 Task: Add Badger Balm Belly Butter to the cart.
Action: Mouse moved to (735, 240)
Screenshot: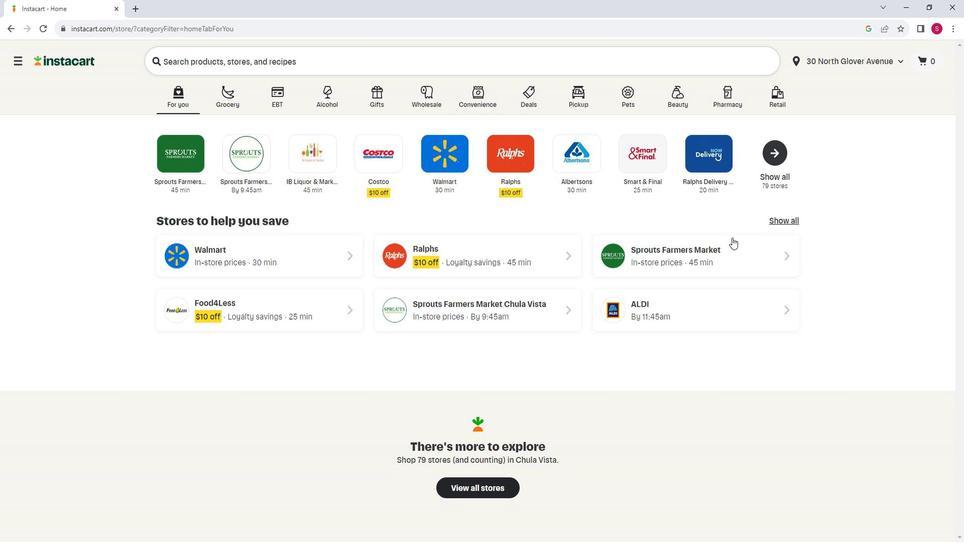 
Action: Mouse pressed left at (735, 240)
Screenshot: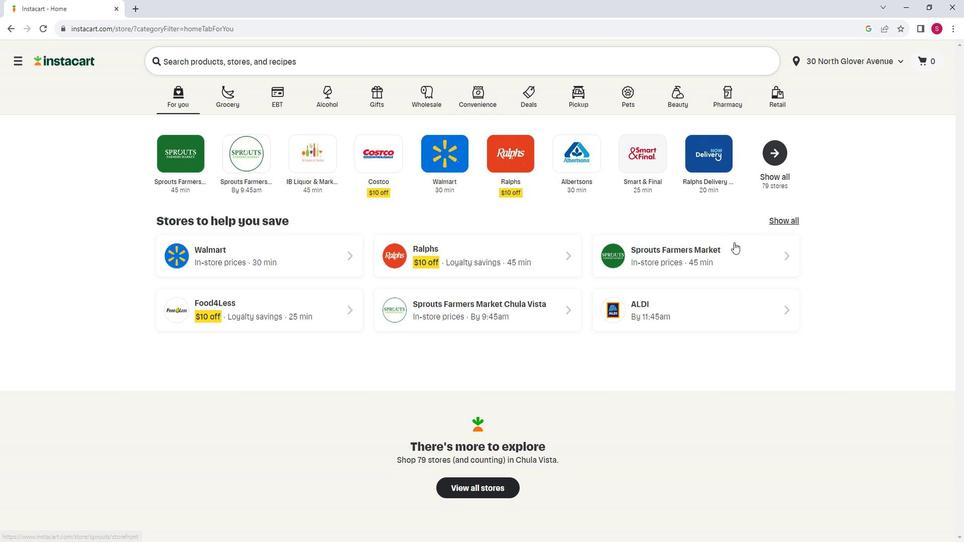 
Action: Mouse moved to (33, 351)
Screenshot: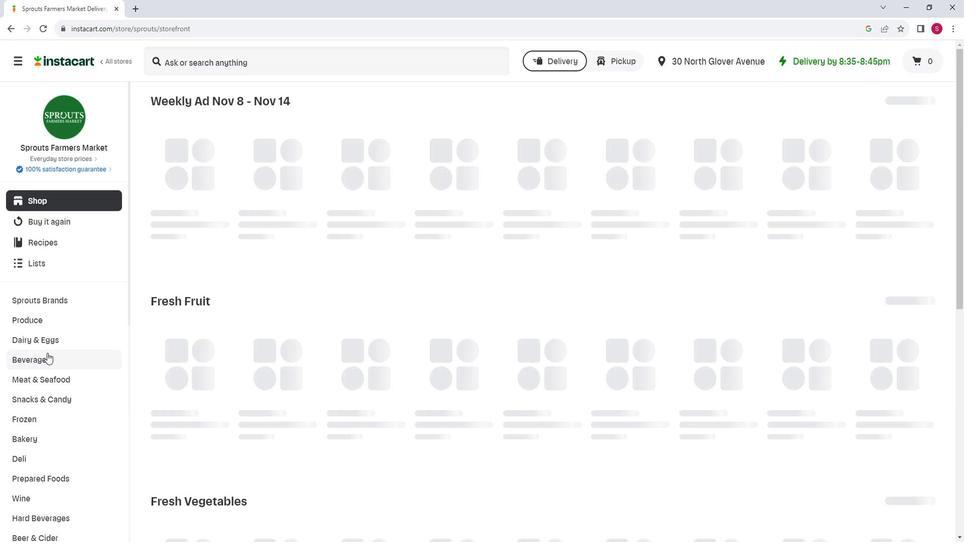 
Action: Mouse scrolled (33, 350) with delta (0, 0)
Screenshot: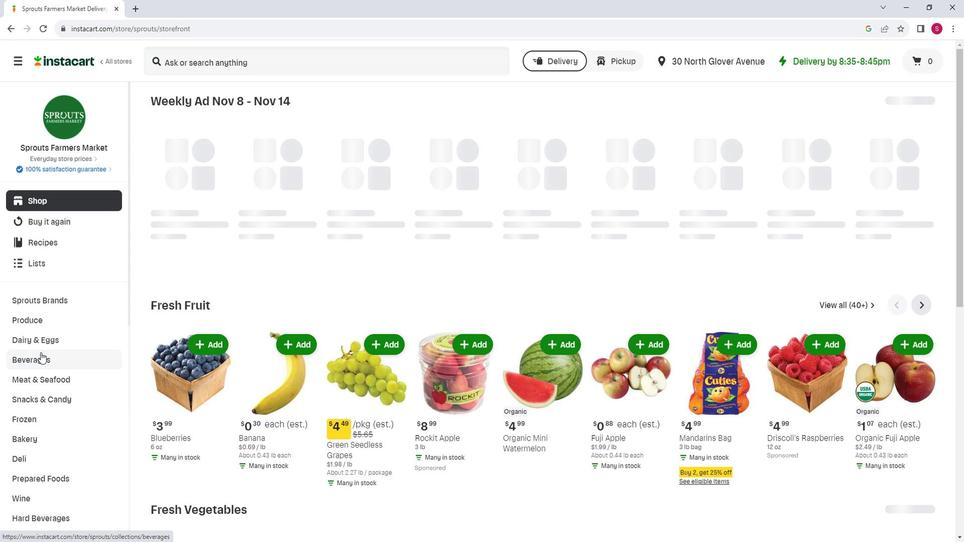 
Action: Mouse scrolled (33, 350) with delta (0, 0)
Screenshot: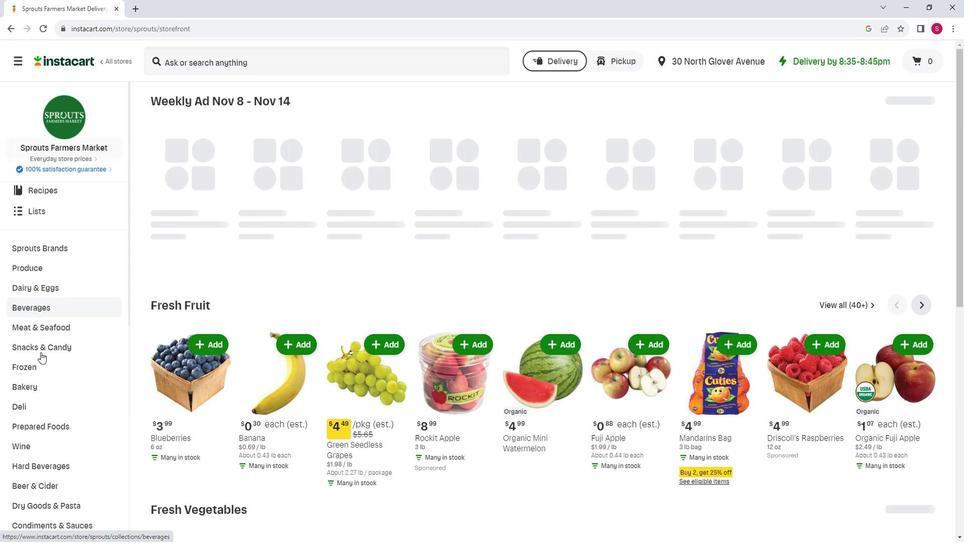 
Action: Mouse scrolled (33, 350) with delta (0, 0)
Screenshot: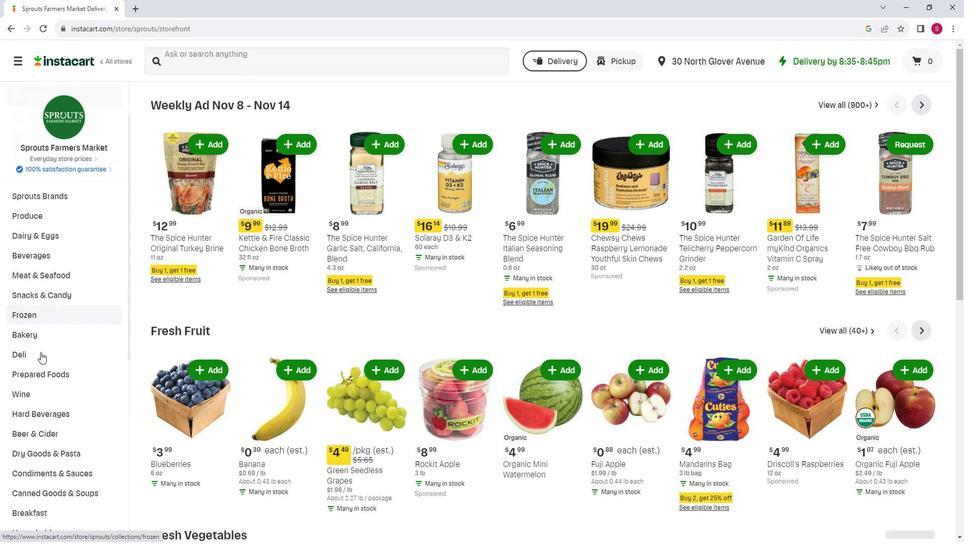 
Action: Mouse scrolled (33, 350) with delta (0, 0)
Screenshot: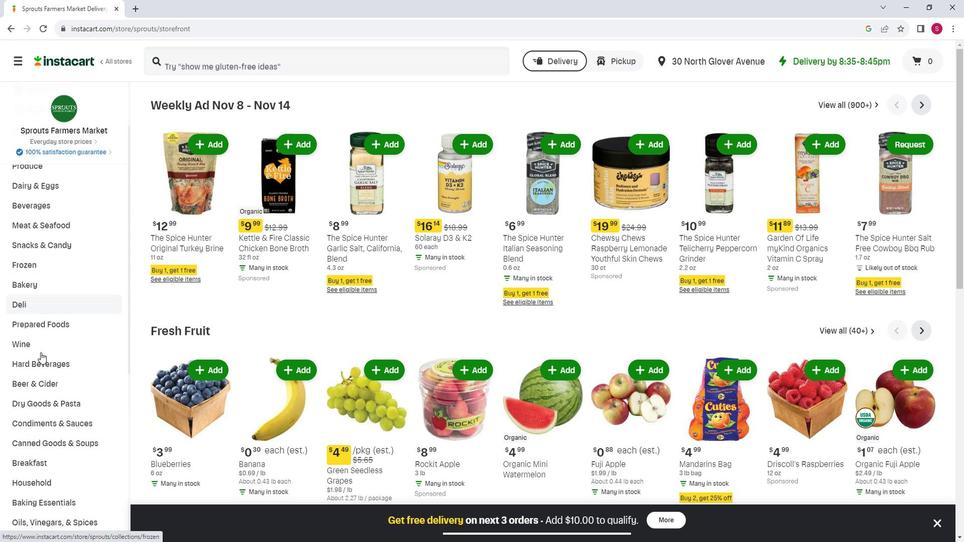 
Action: Mouse scrolled (33, 350) with delta (0, 0)
Screenshot: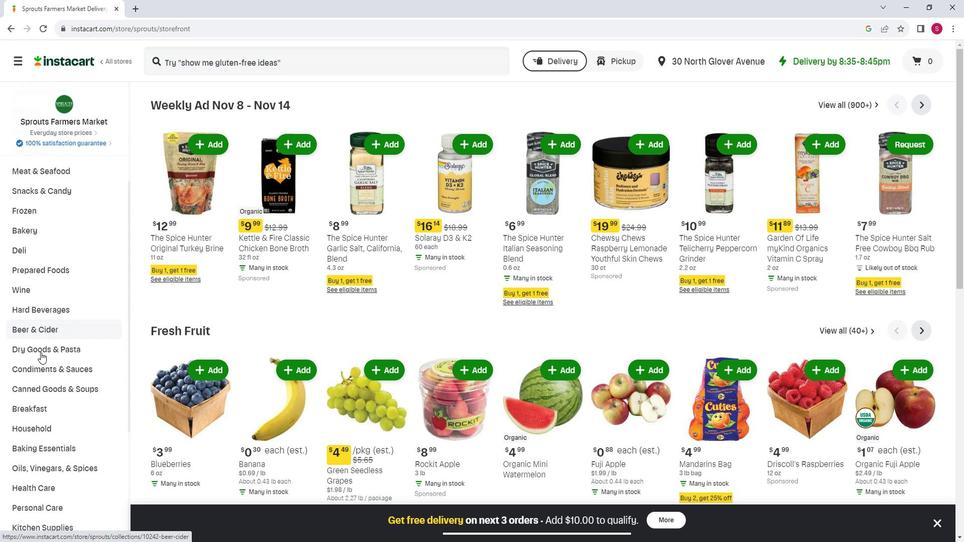 
Action: Mouse scrolled (33, 350) with delta (0, 0)
Screenshot: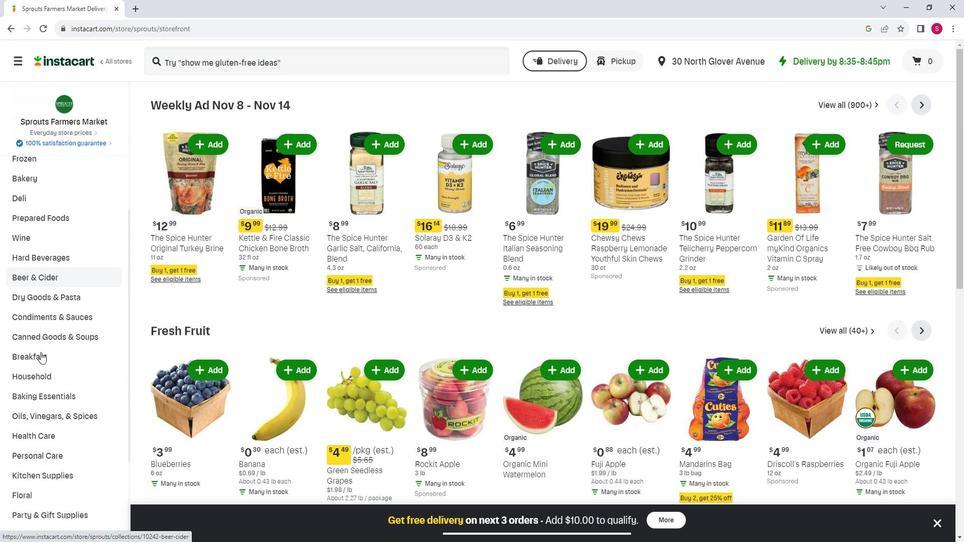 
Action: Mouse moved to (44, 406)
Screenshot: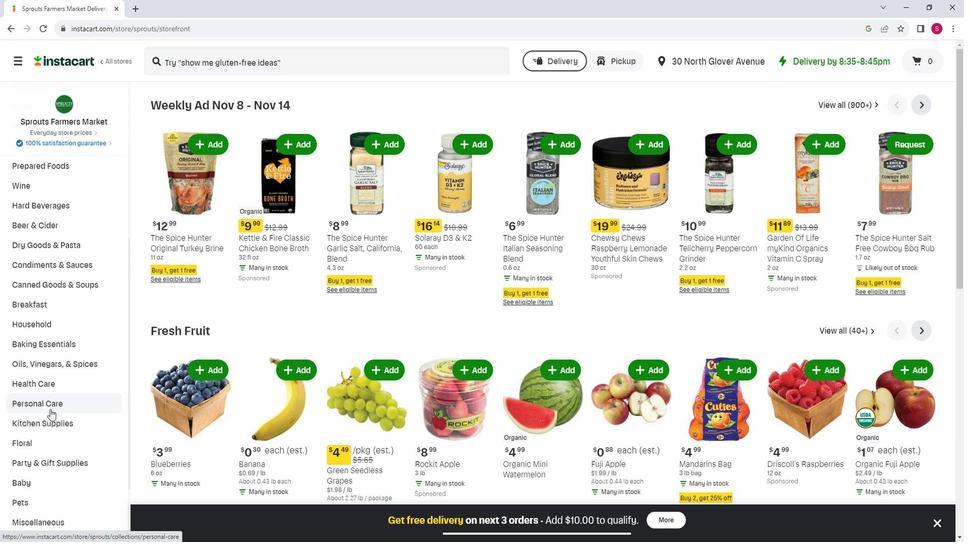 
Action: Mouse pressed left at (44, 406)
Screenshot: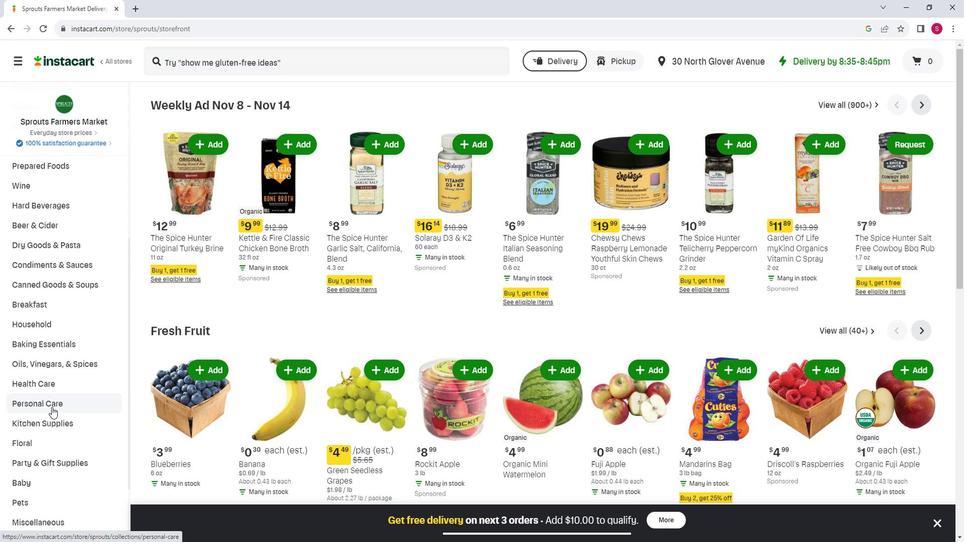 
Action: Mouse moved to (236, 127)
Screenshot: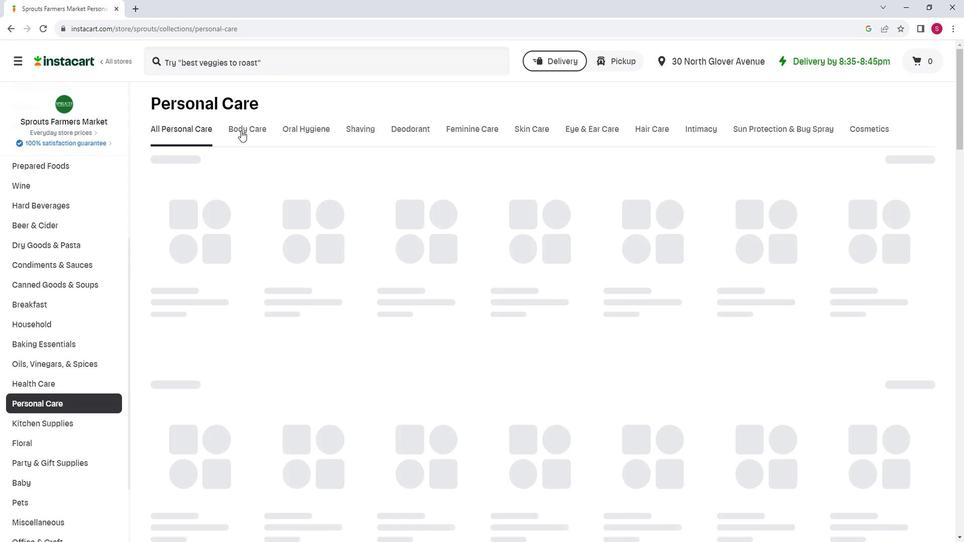 
Action: Mouse pressed left at (236, 127)
Screenshot: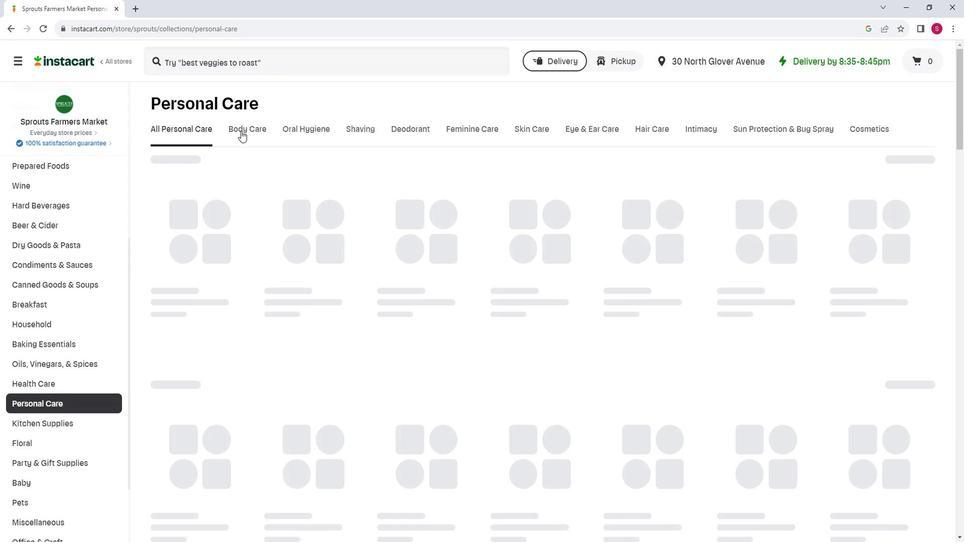 
Action: Mouse moved to (419, 172)
Screenshot: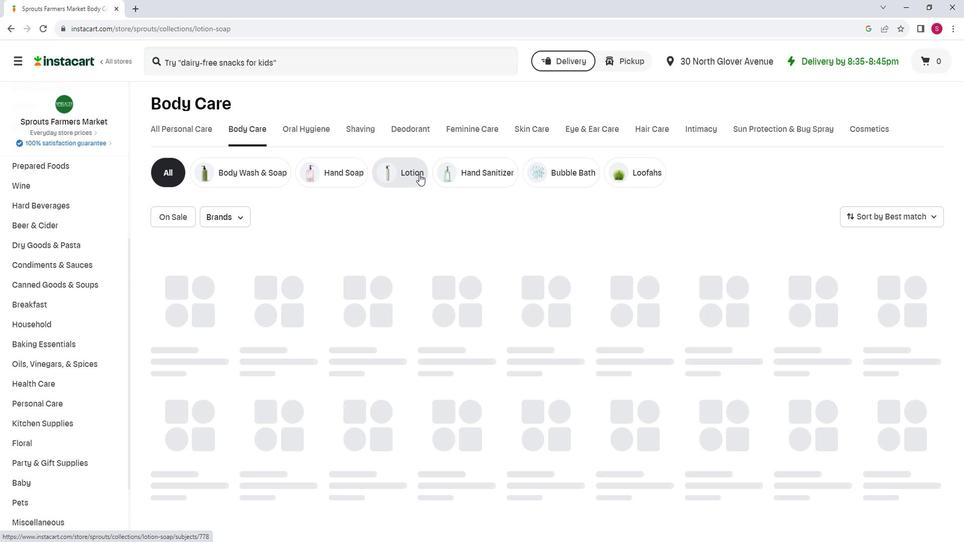
Action: Mouse pressed left at (419, 172)
Screenshot: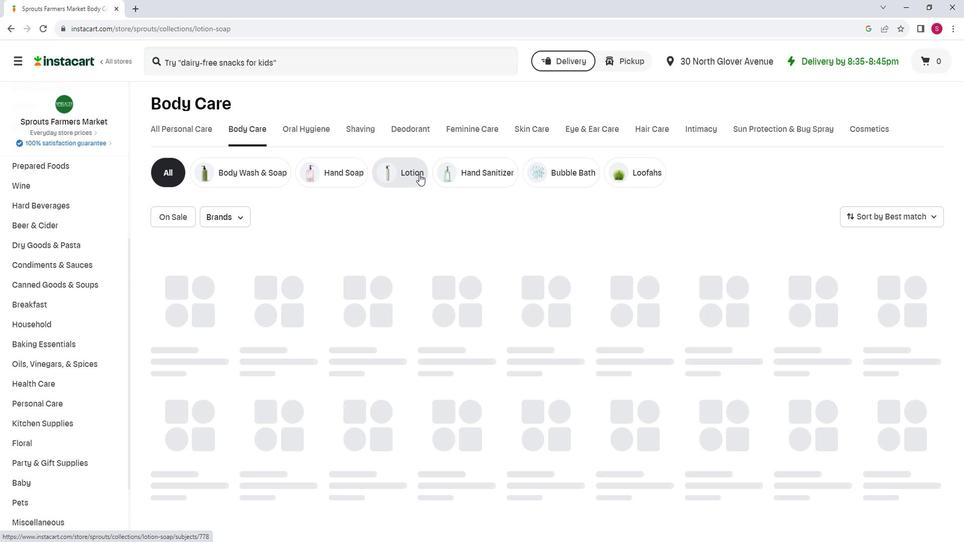 
Action: Mouse moved to (233, 62)
Screenshot: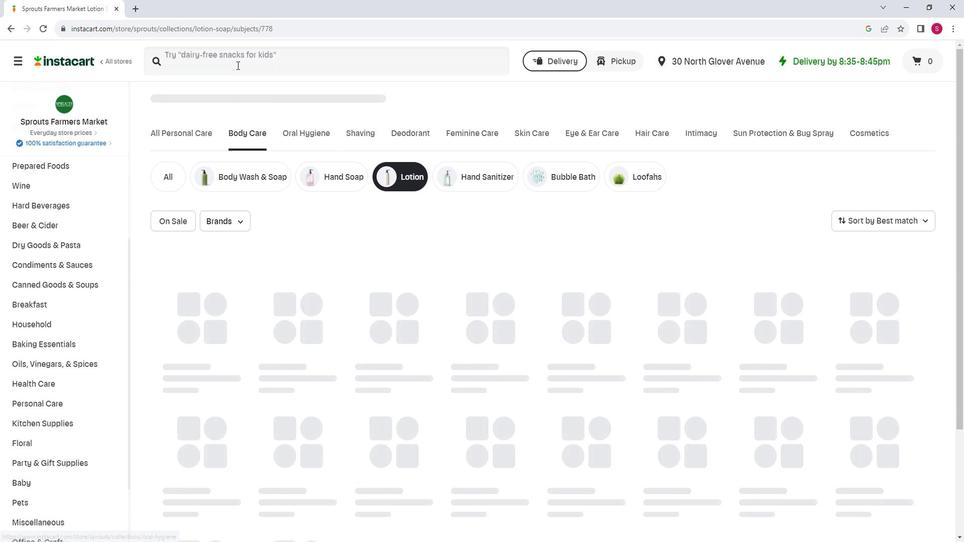 
Action: Mouse pressed left at (233, 62)
Screenshot: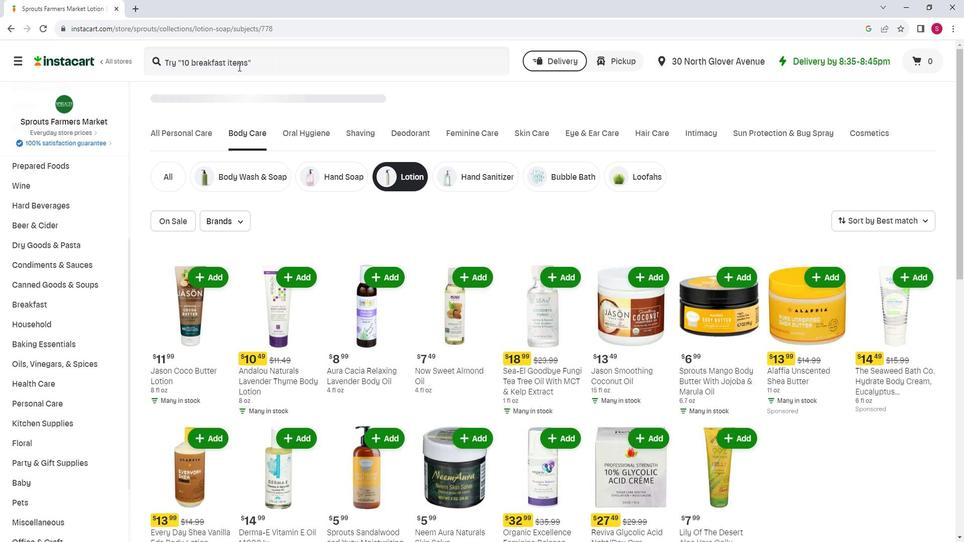 
Action: Key pressed <Key.shift><Key.shift><Key.shift><Key.shift>Badger<Key.space><Key.shift>Balm<Key.space><Key.shift>Belly<Key.space><Key.shift>Butter<Key.enter>
Screenshot: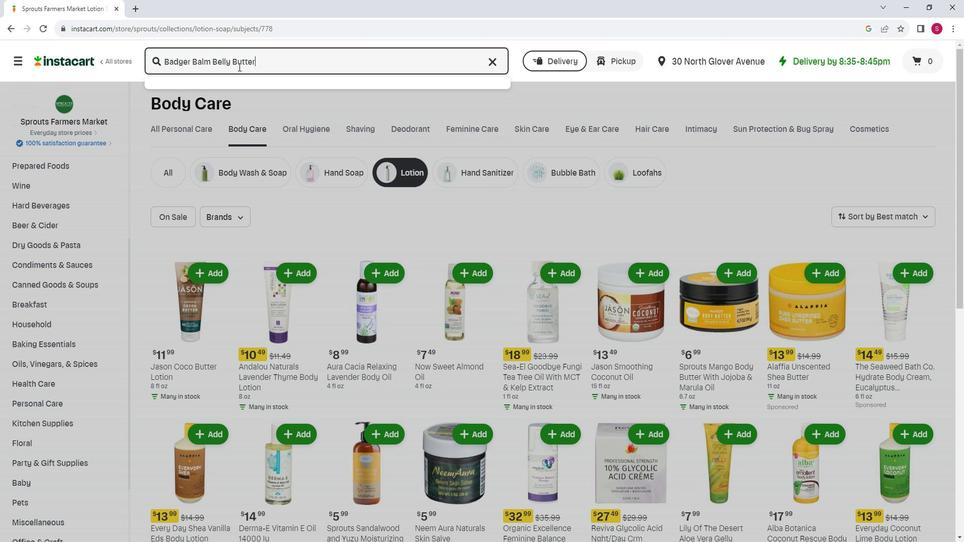 
Action: Mouse moved to (273, 135)
Screenshot: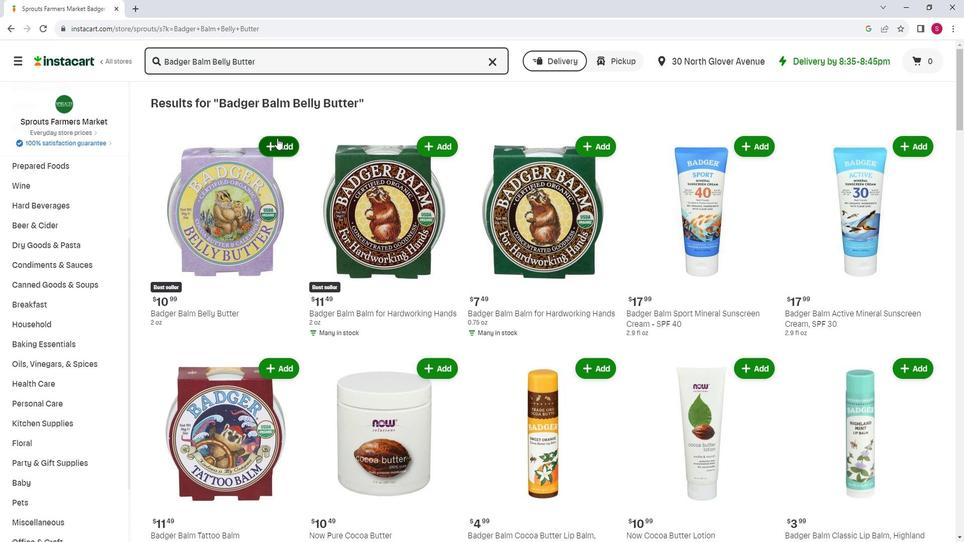 
Action: Mouse pressed left at (273, 135)
Screenshot: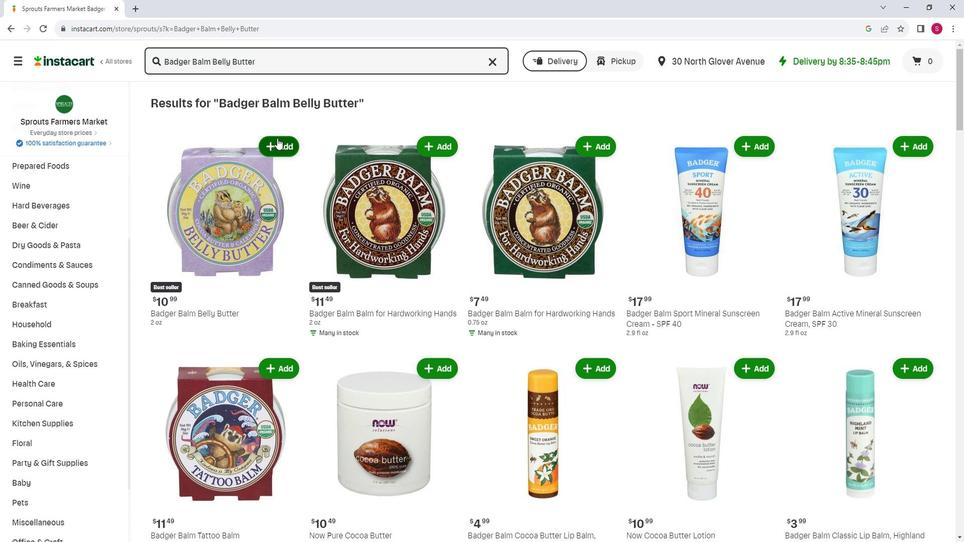 
Action: Mouse moved to (324, 118)
Screenshot: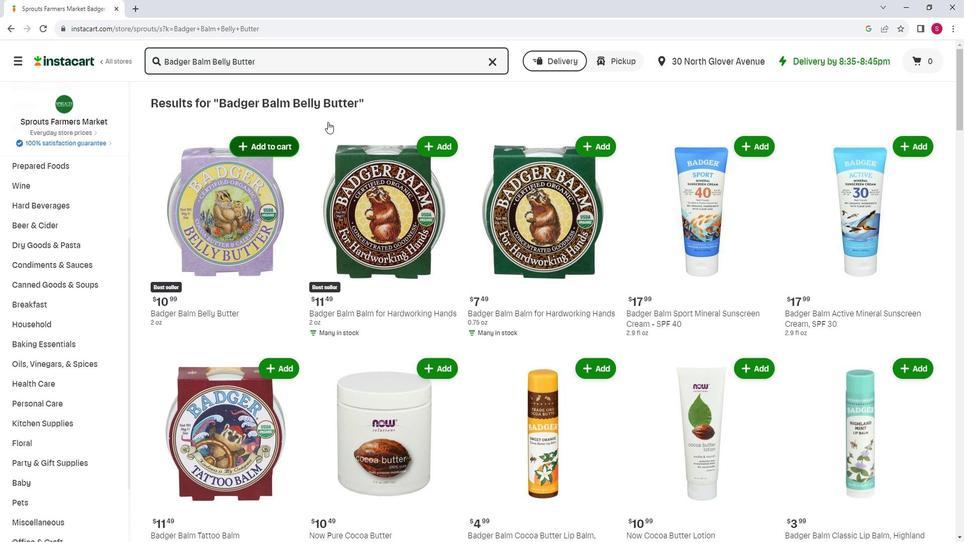
